 Task: Create a rule from the Agile list, Priority changed -> Complete task in the project AnalyseNow if Priority Cleared then Complete Task
Action: Mouse moved to (112, 335)
Screenshot: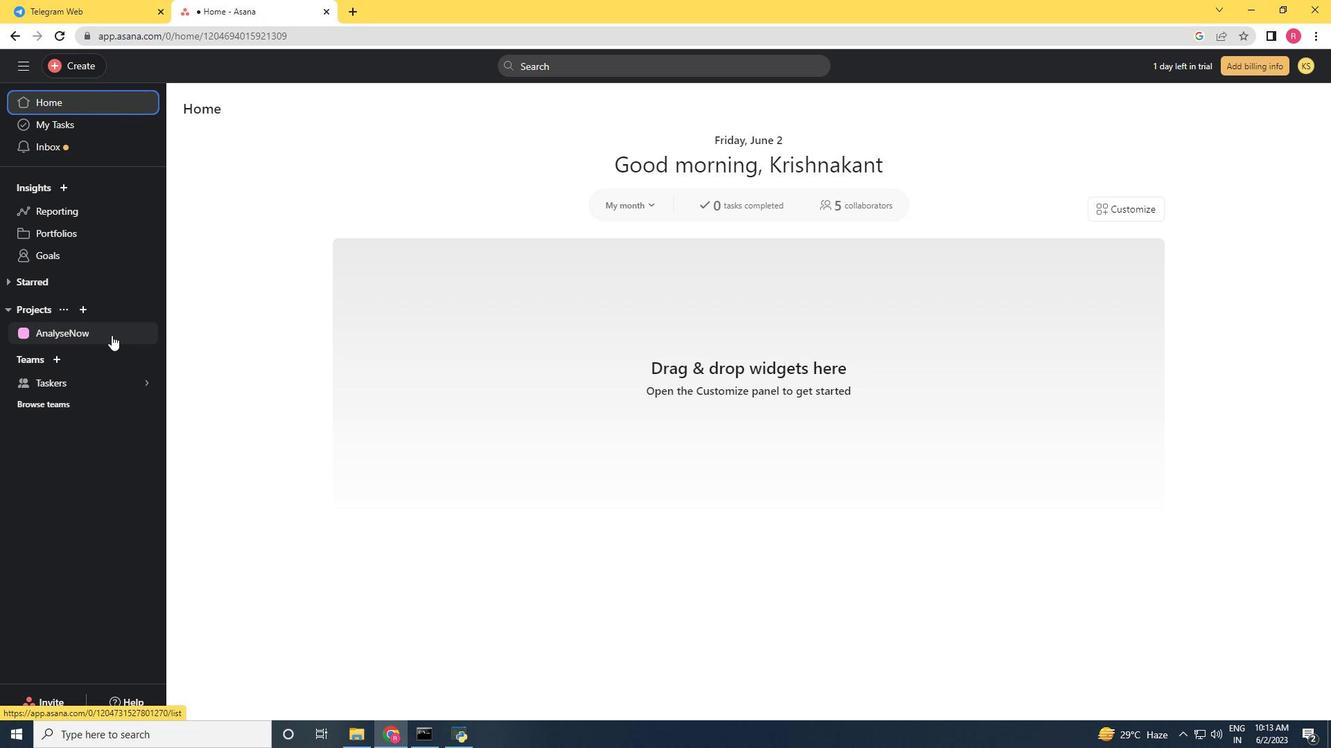 
Action: Mouse pressed left at (112, 335)
Screenshot: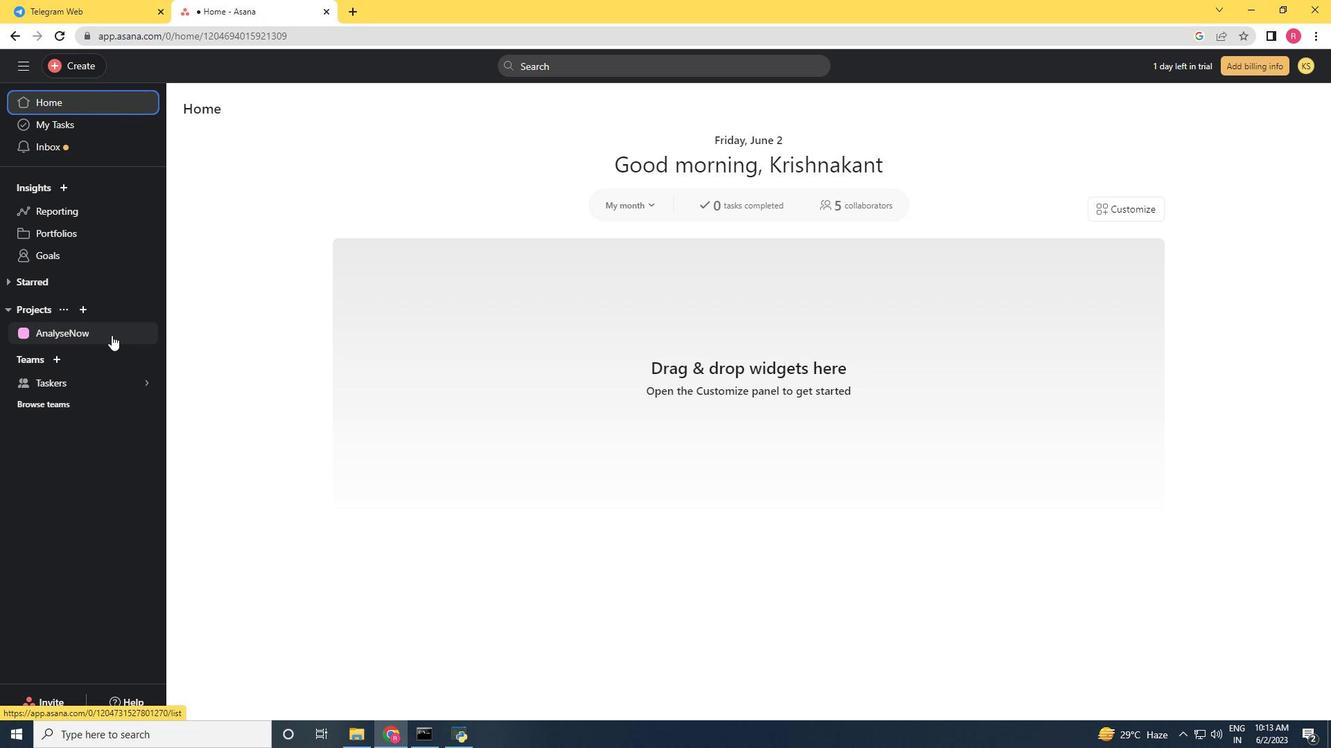 
Action: Mouse moved to (1268, 117)
Screenshot: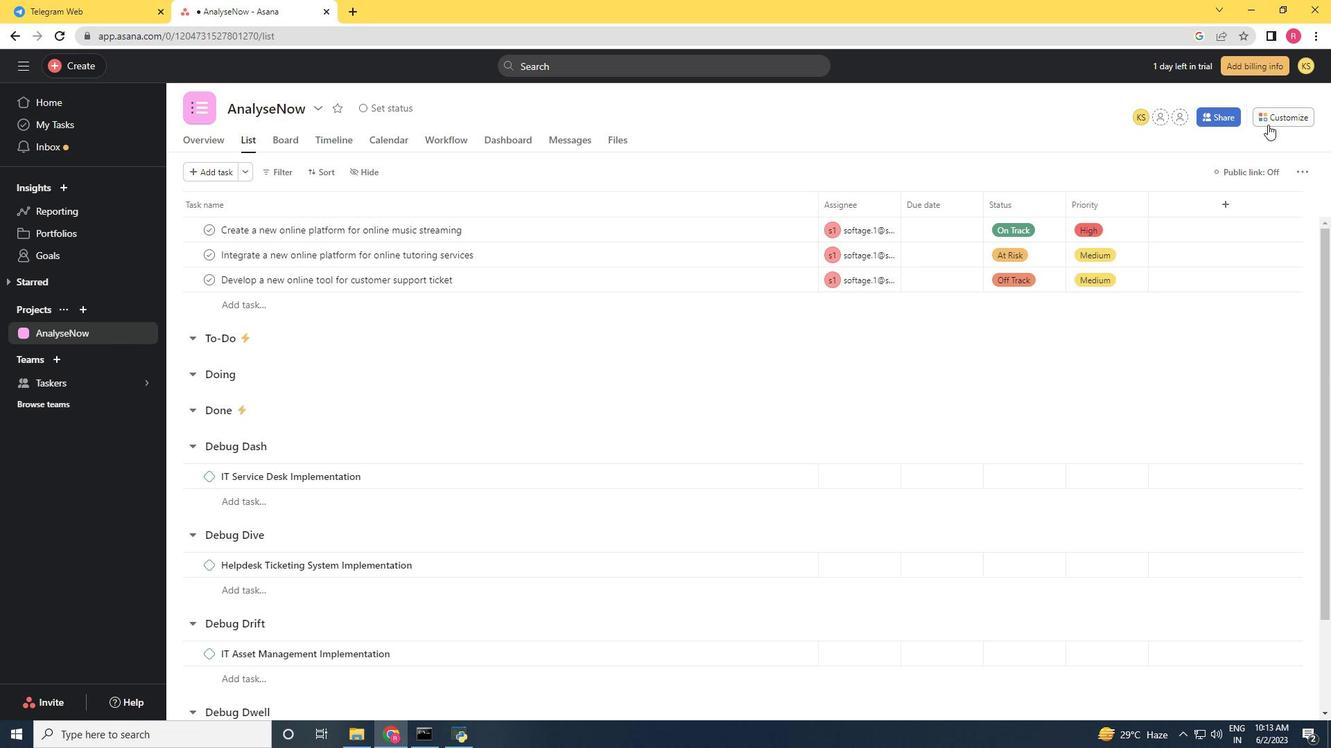 
Action: Mouse pressed left at (1268, 117)
Screenshot: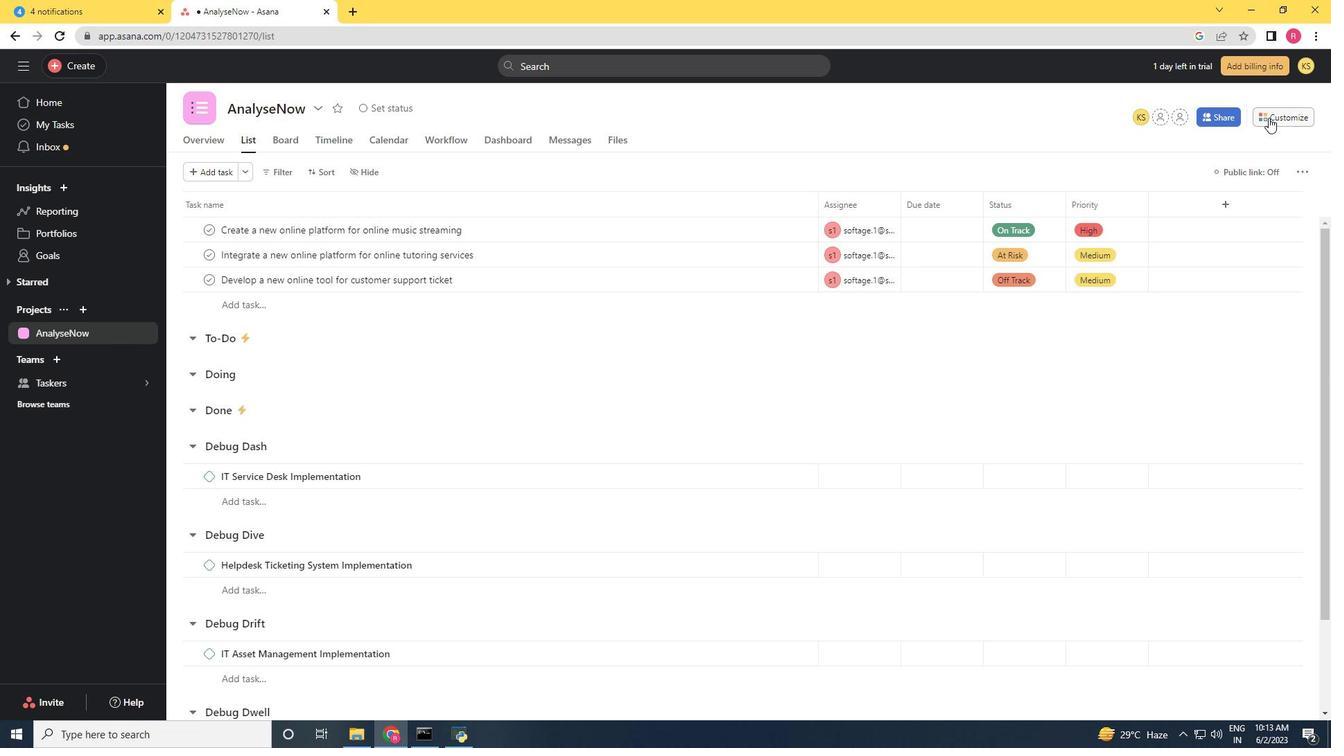 
Action: Mouse moved to (1054, 304)
Screenshot: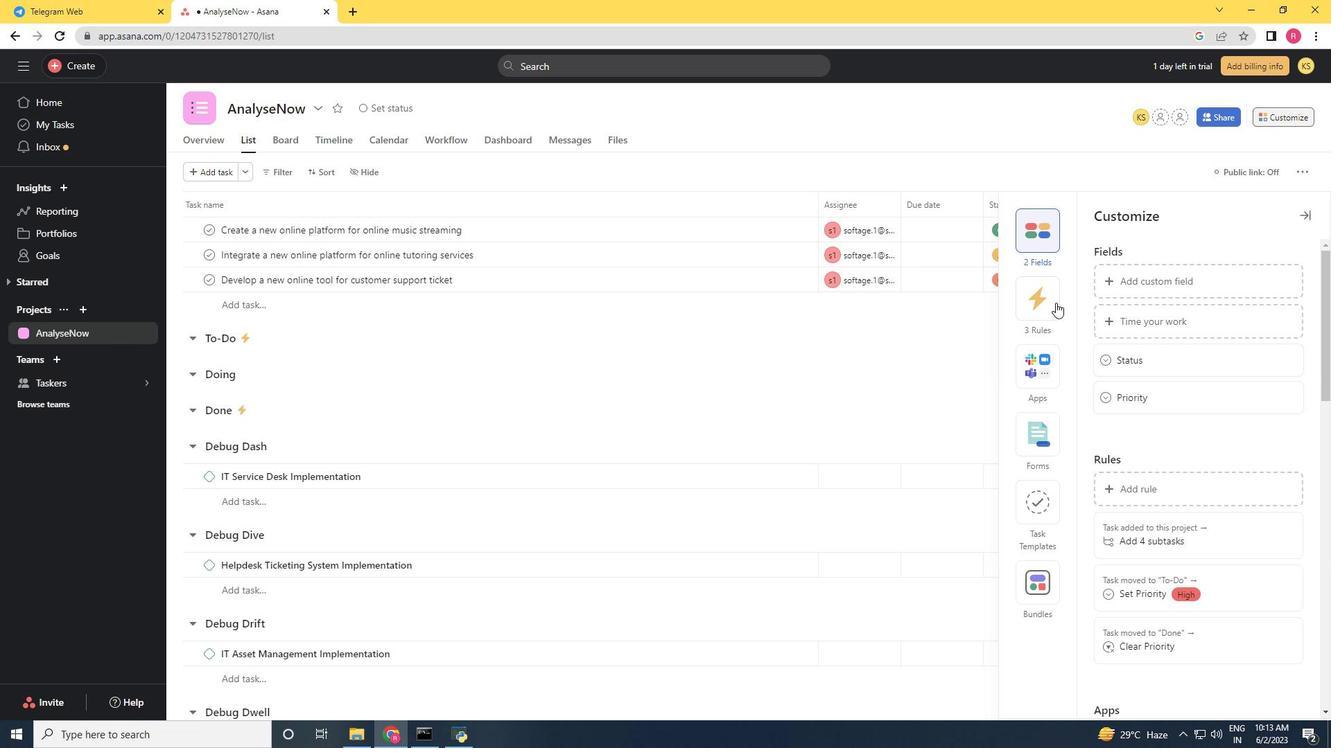 
Action: Mouse pressed left at (1054, 303)
Screenshot: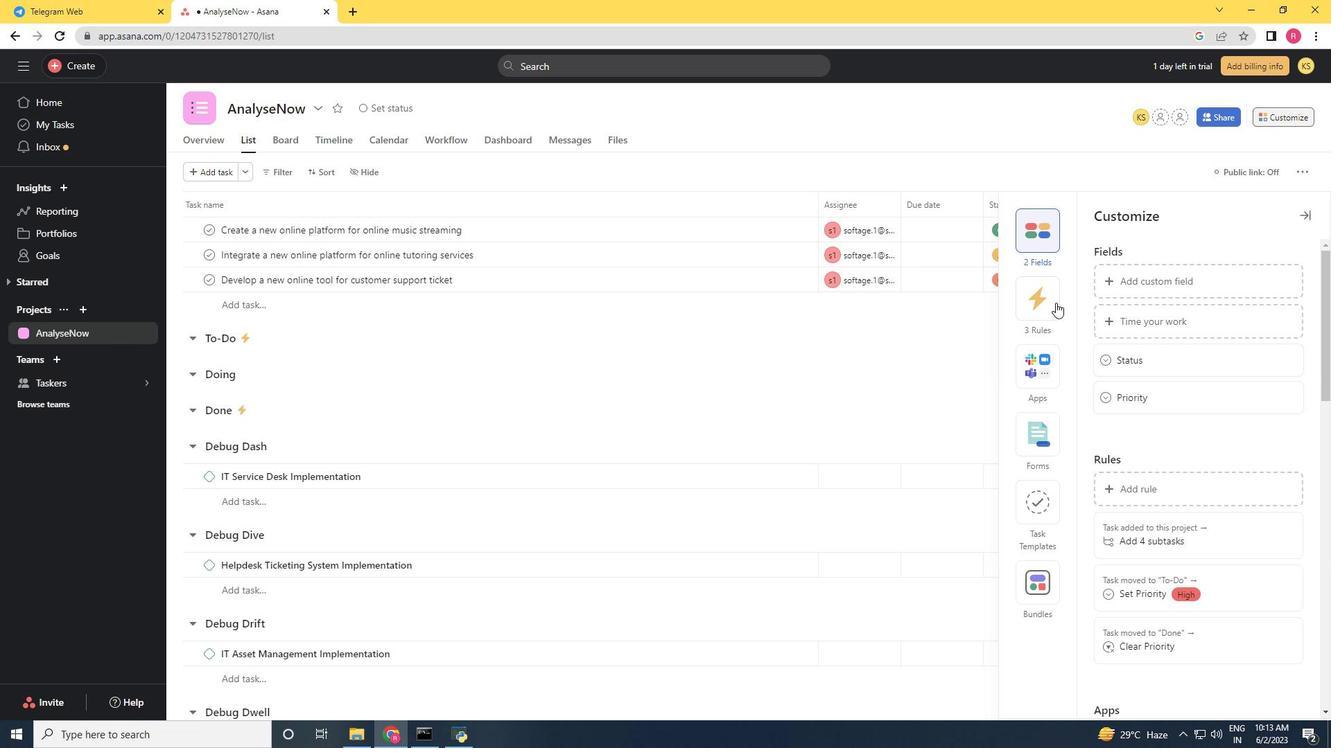 
Action: Mouse moved to (1151, 282)
Screenshot: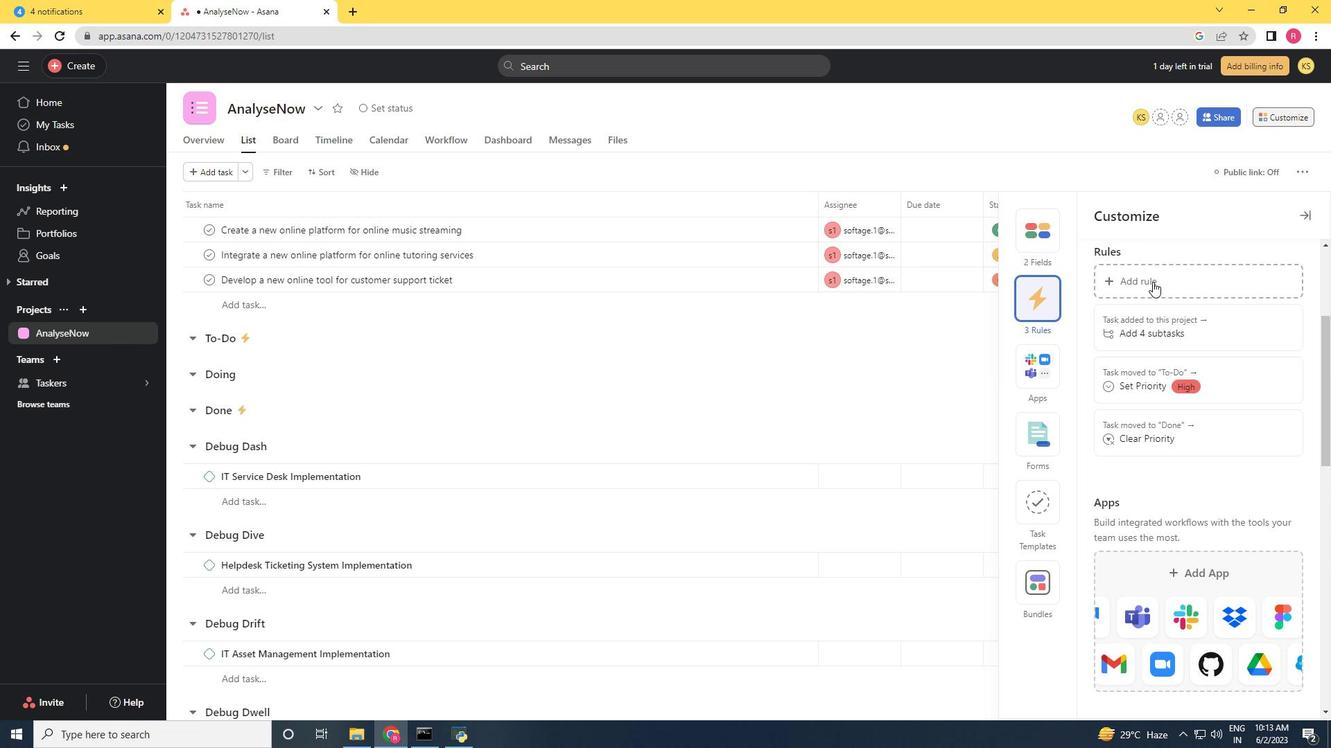 
Action: Mouse pressed left at (1151, 282)
Screenshot: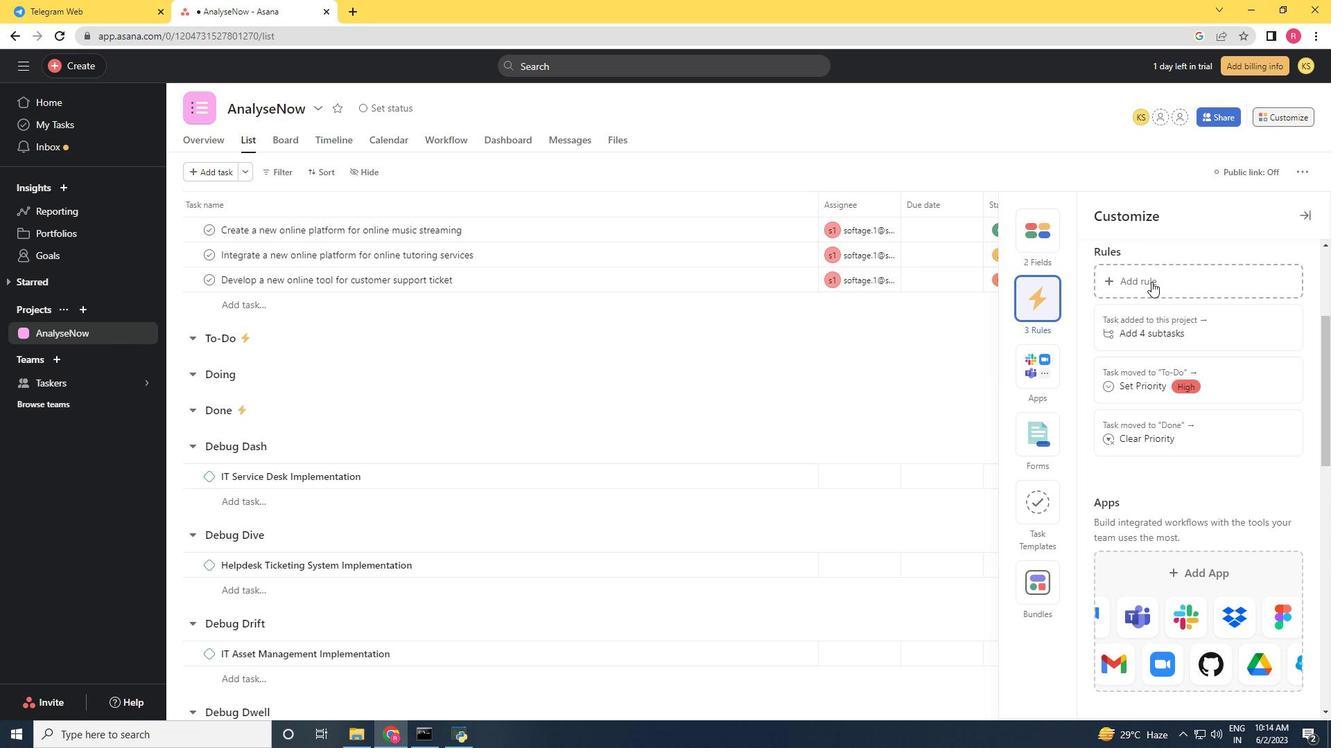 
Action: Mouse moved to (292, 211)
Screenshot: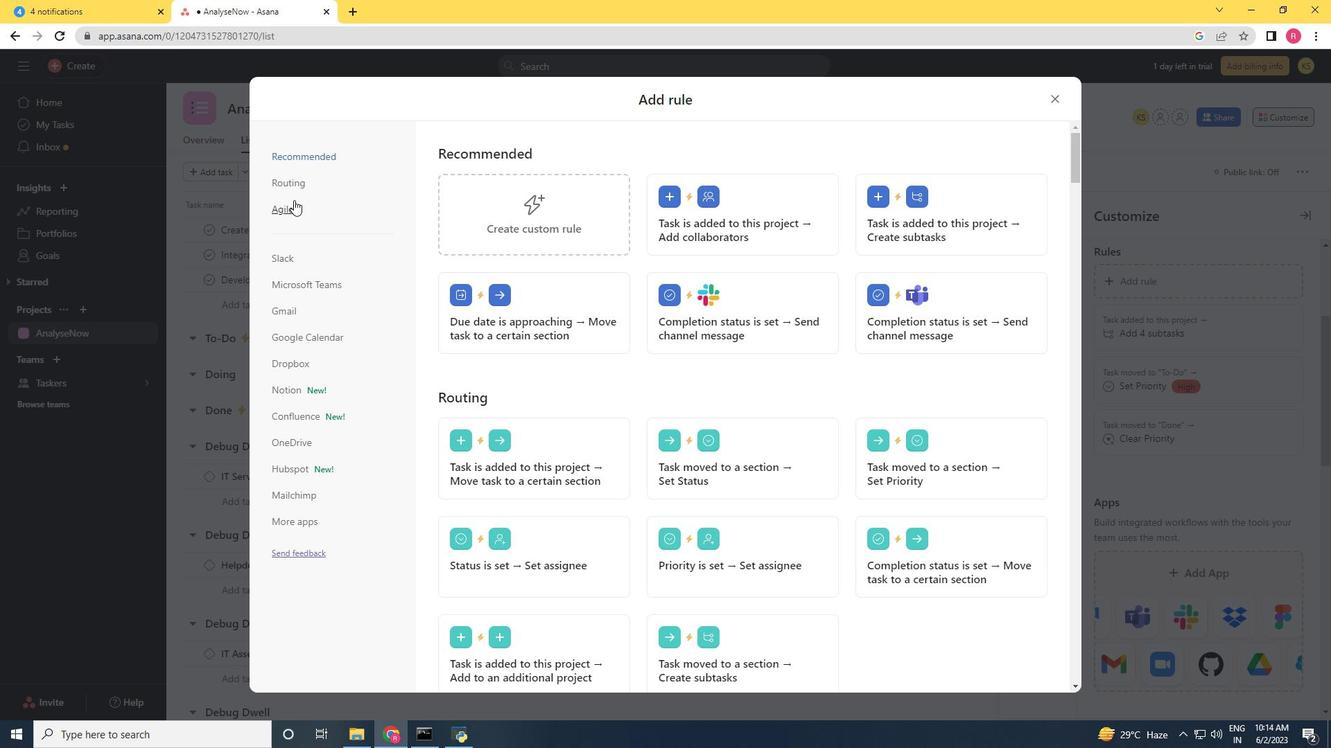 
Action: Mouse pressed left at (292, 211)
Screenshot: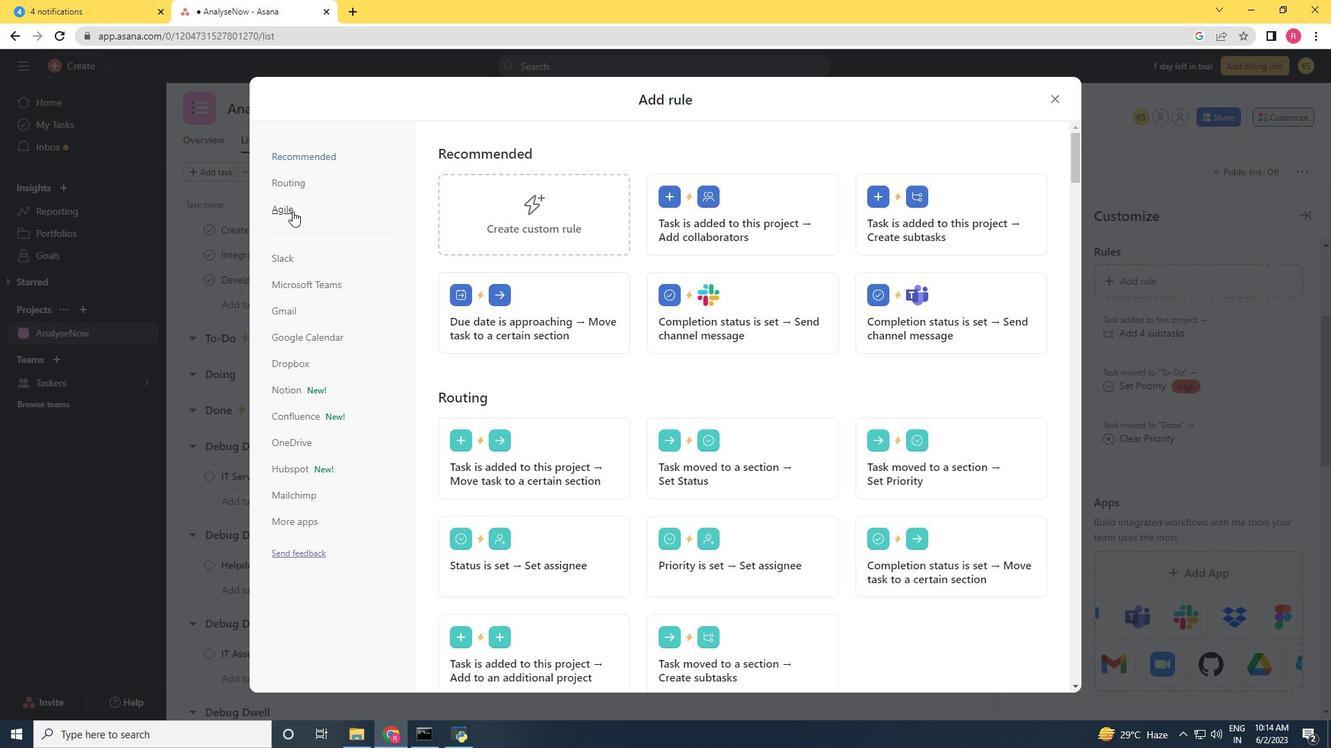 
Action: Mouse moved to (716, 209)
Screenshot: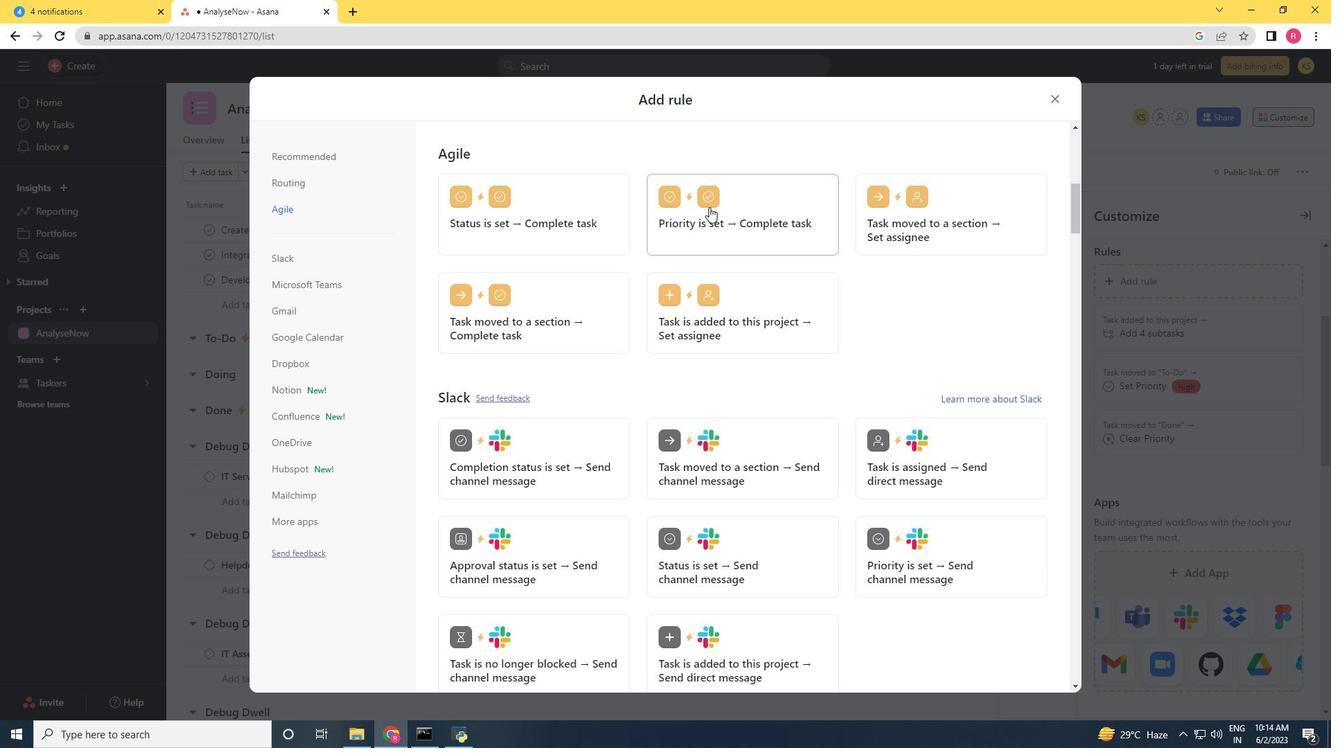 
Action: Mouse pressed left at (716, 209)
Screenshot: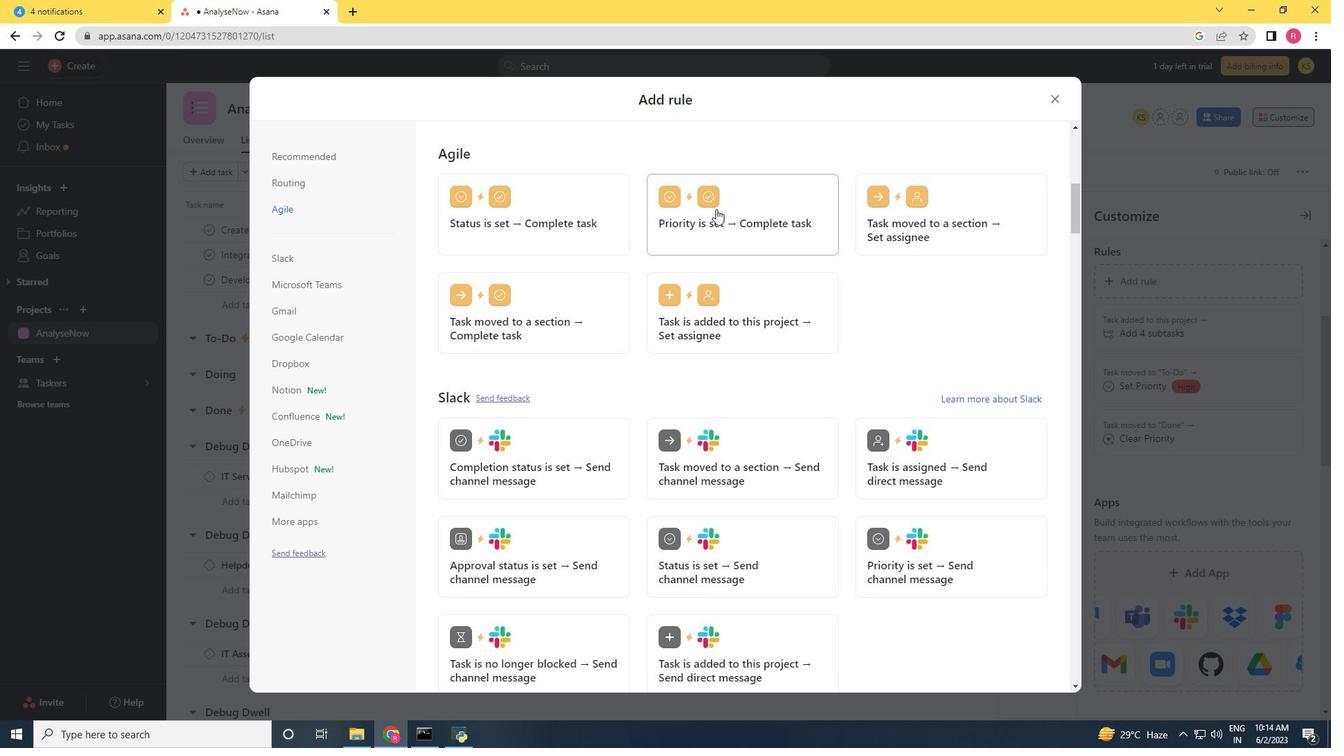 
Action: Mouse moved to (884, 237)
Screenshot: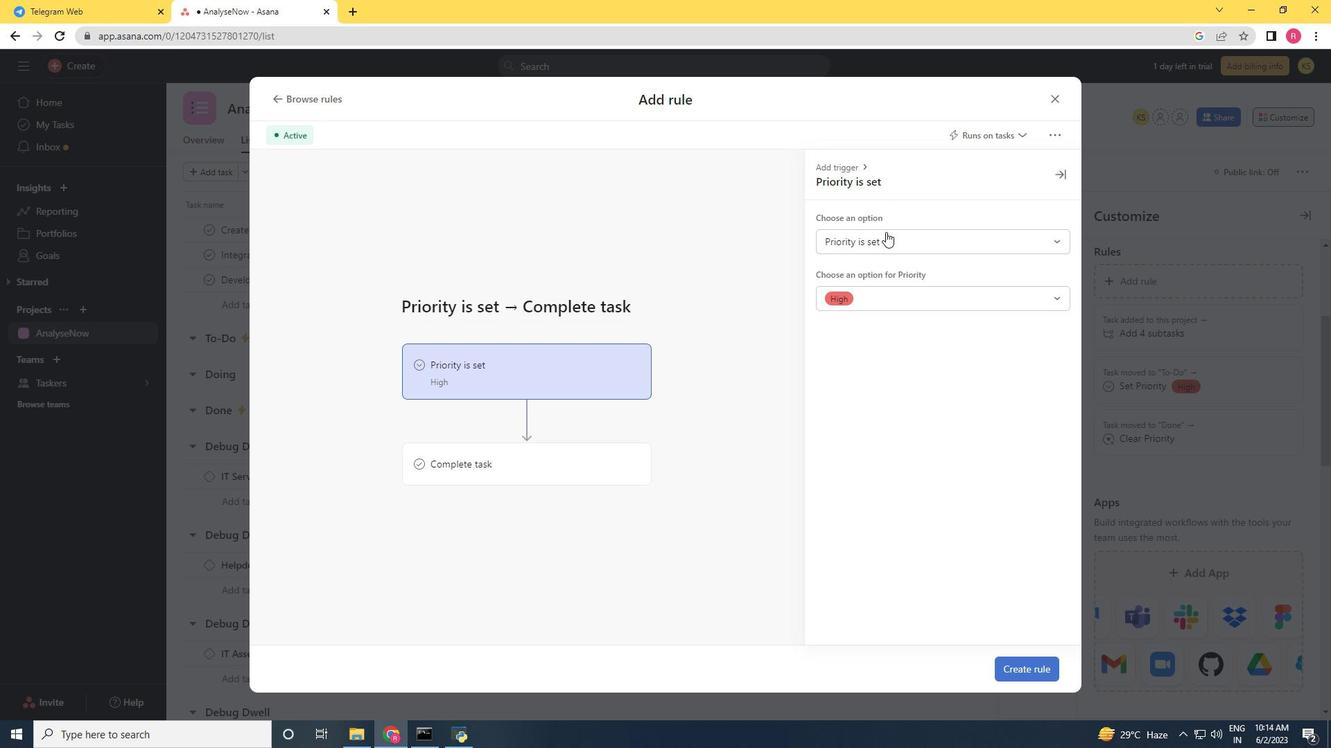 
Action: Mouse pressed left at (884, 237)
Screenshot: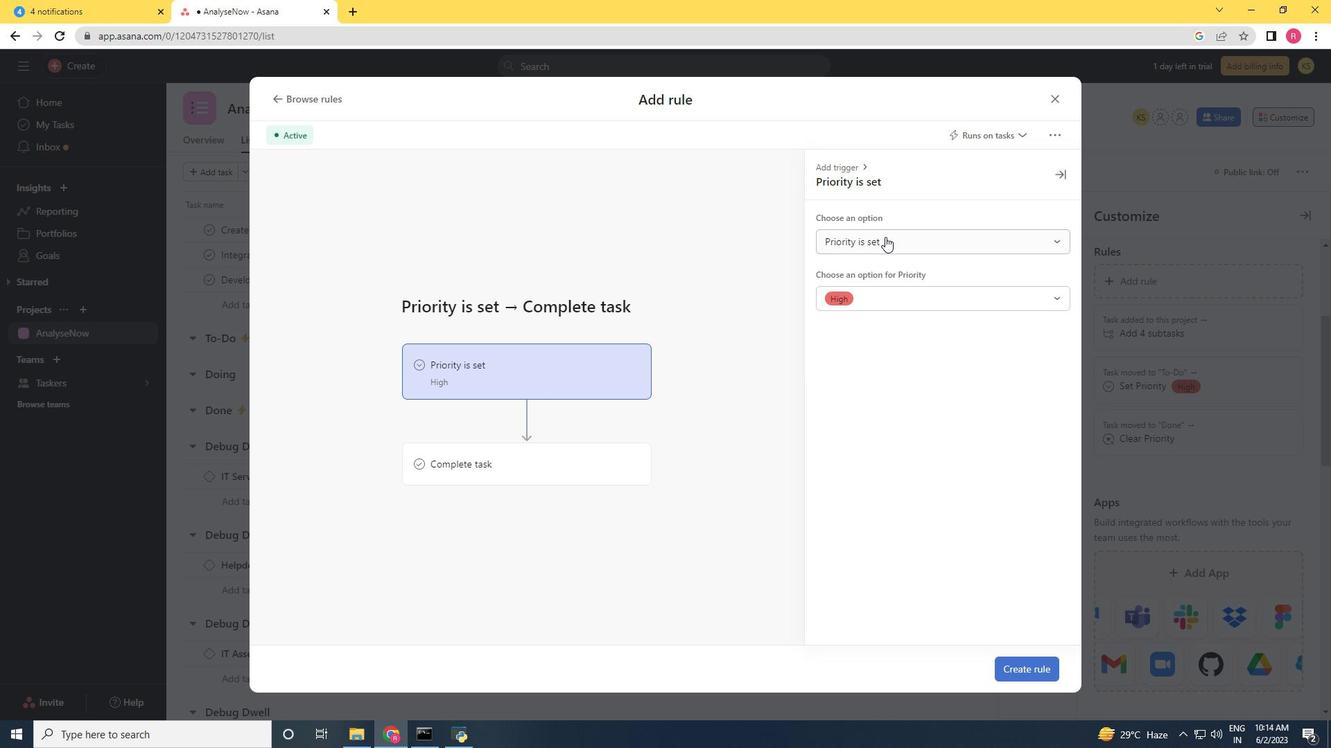 
Action: Mouse moved to (874, 293)
Screenshot: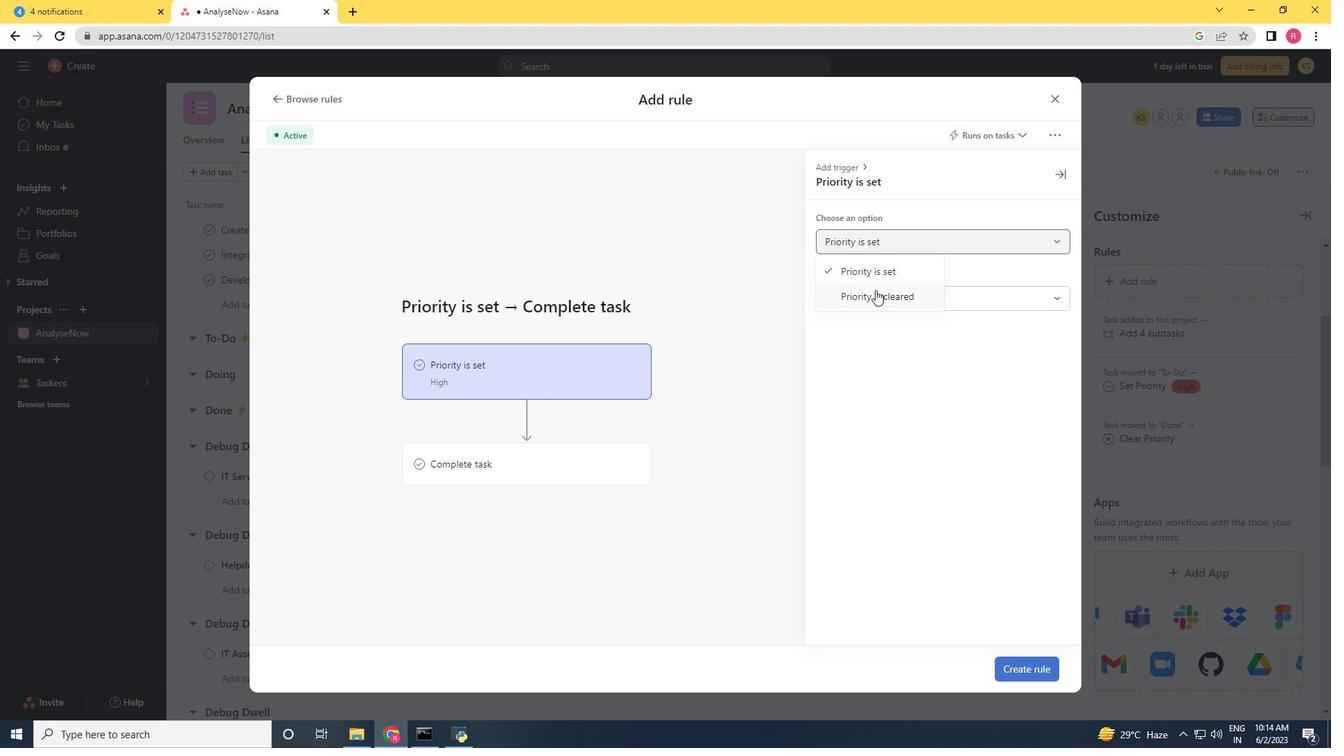 
Action: Mouse pressed left at (874, 293)
Screenshot: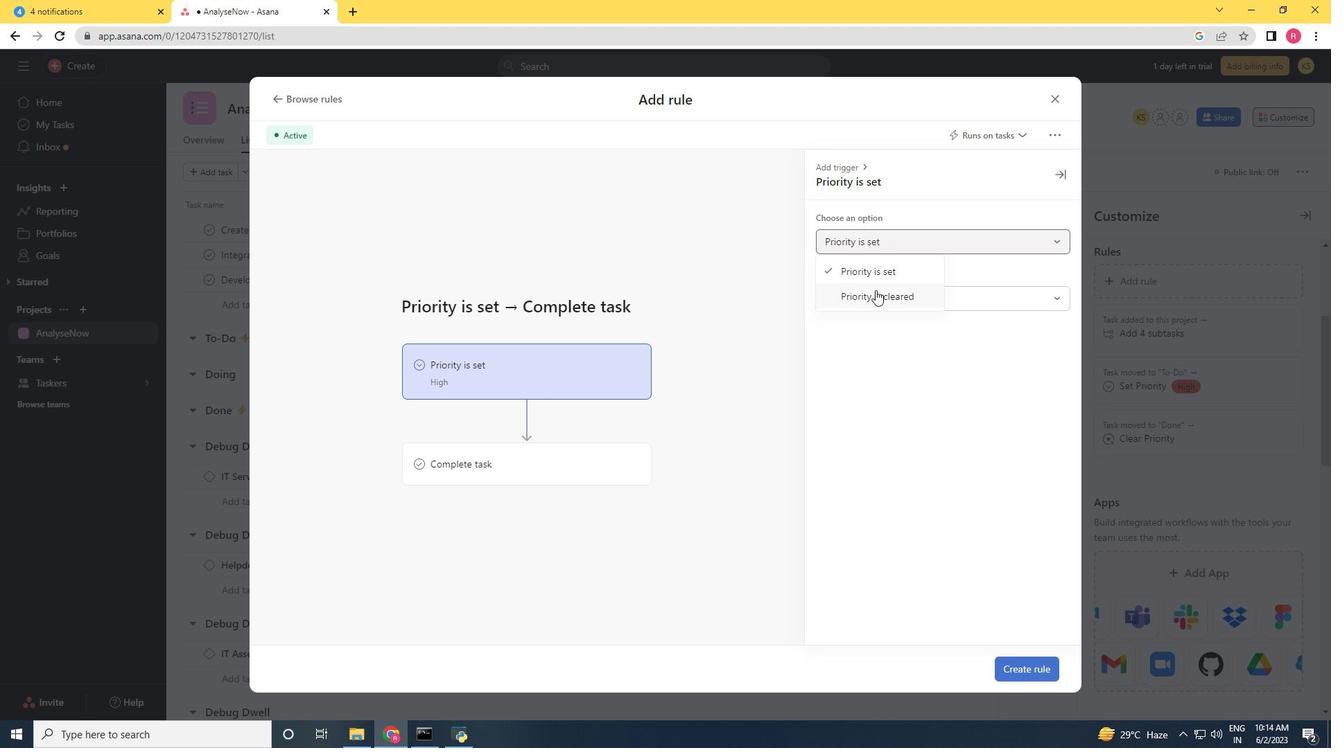 
Action: Mouse moved to (543, 473)
Screenshot: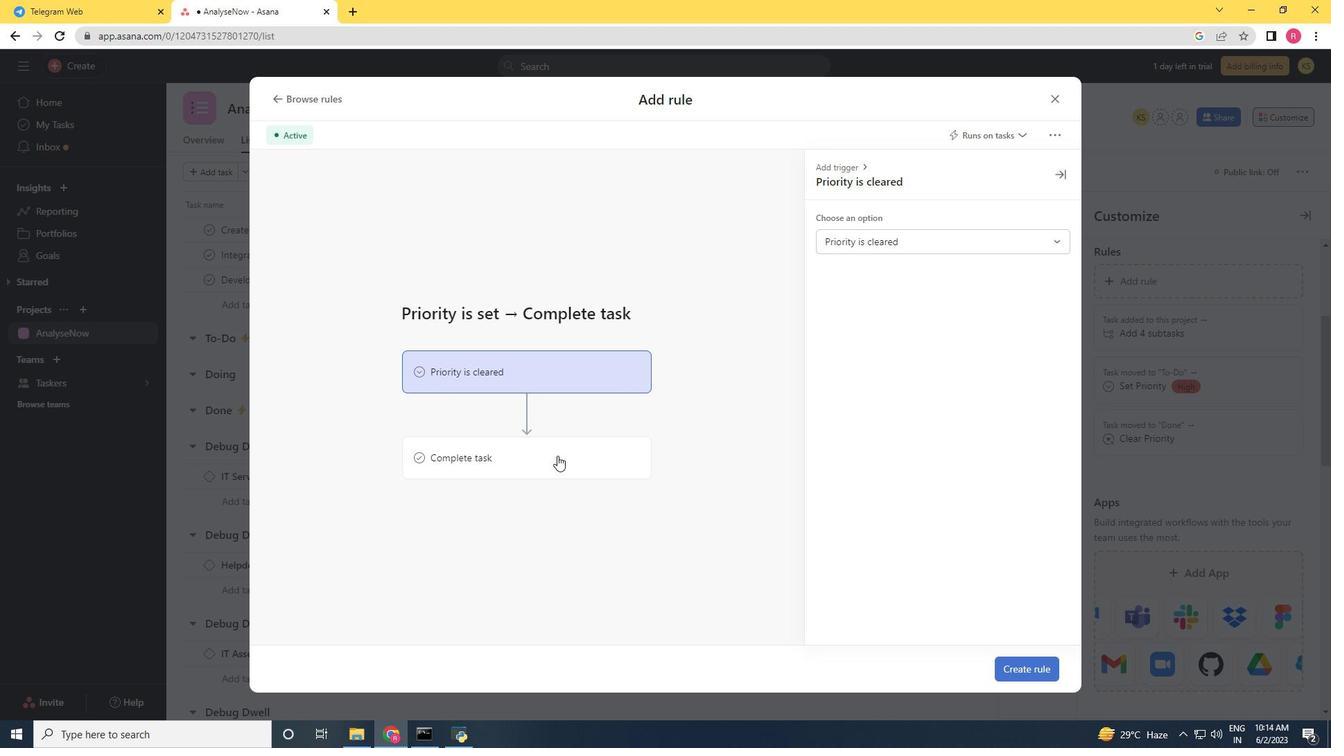 
Action: Mouse pressed left at (543, 473)
Screenshot: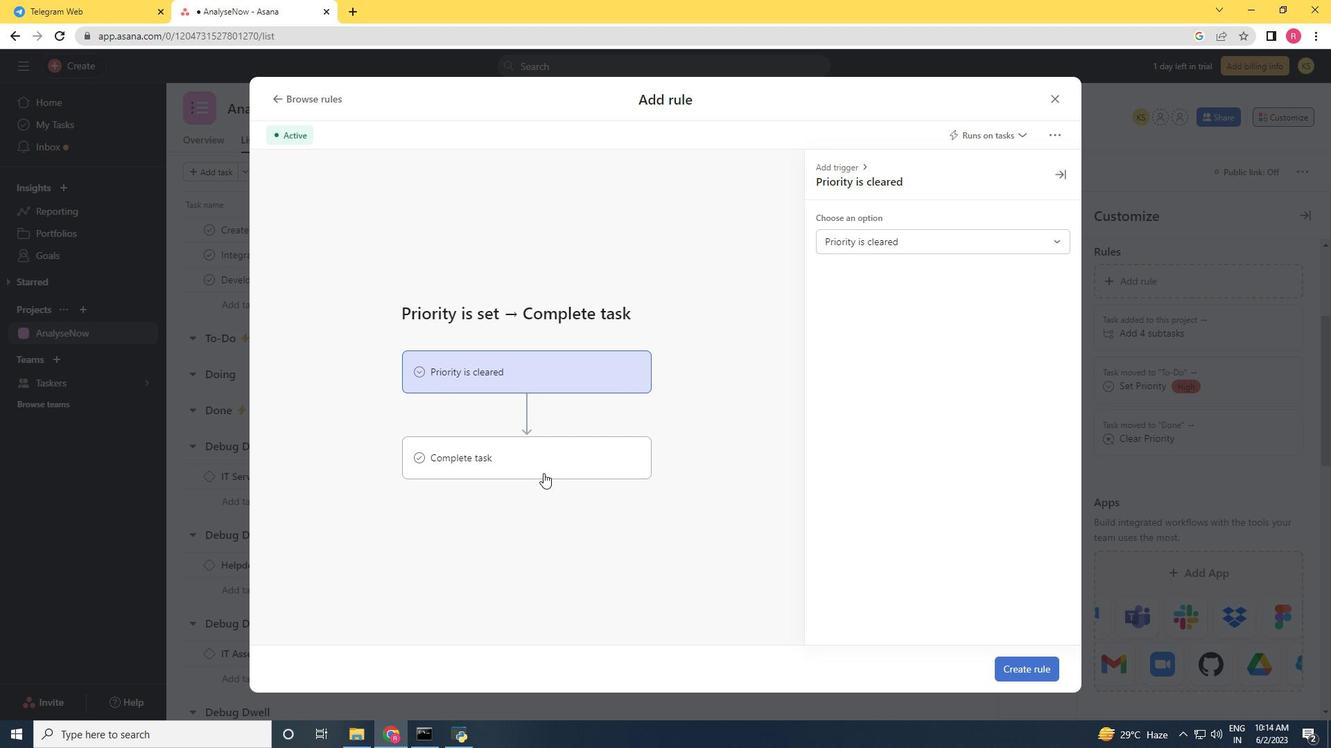 
Action: Mouse moved to (889, 234)
Screenshot: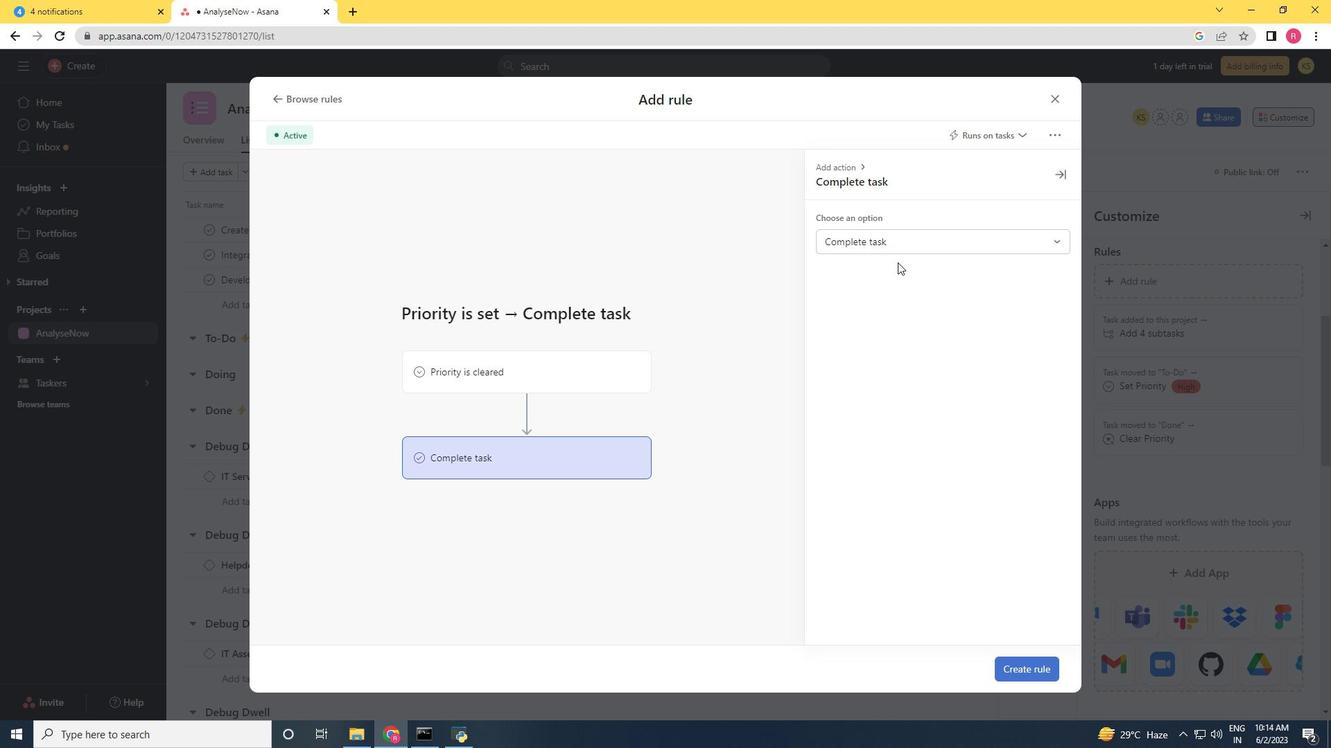 
Action: Mouse pressed left at (889, 234)
Screenshot: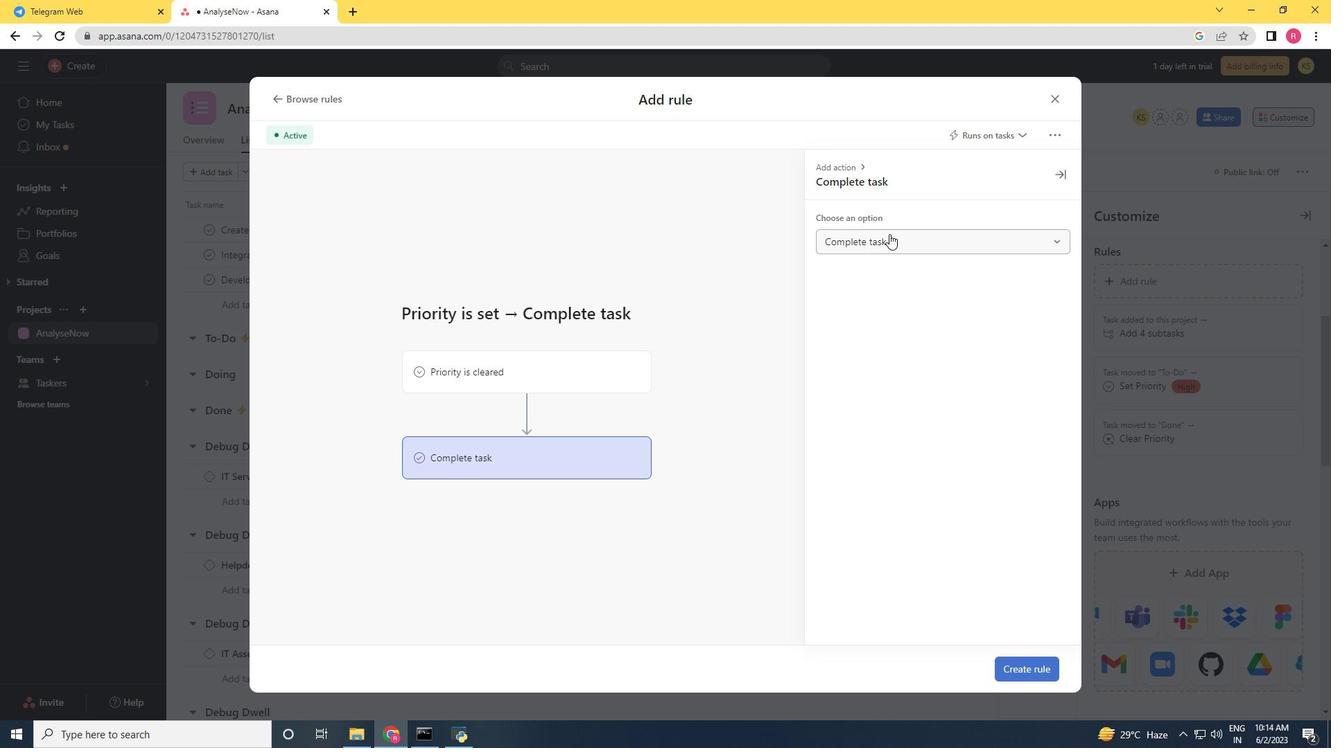
Action: Mouse moved to (889, 271)
Screenshot: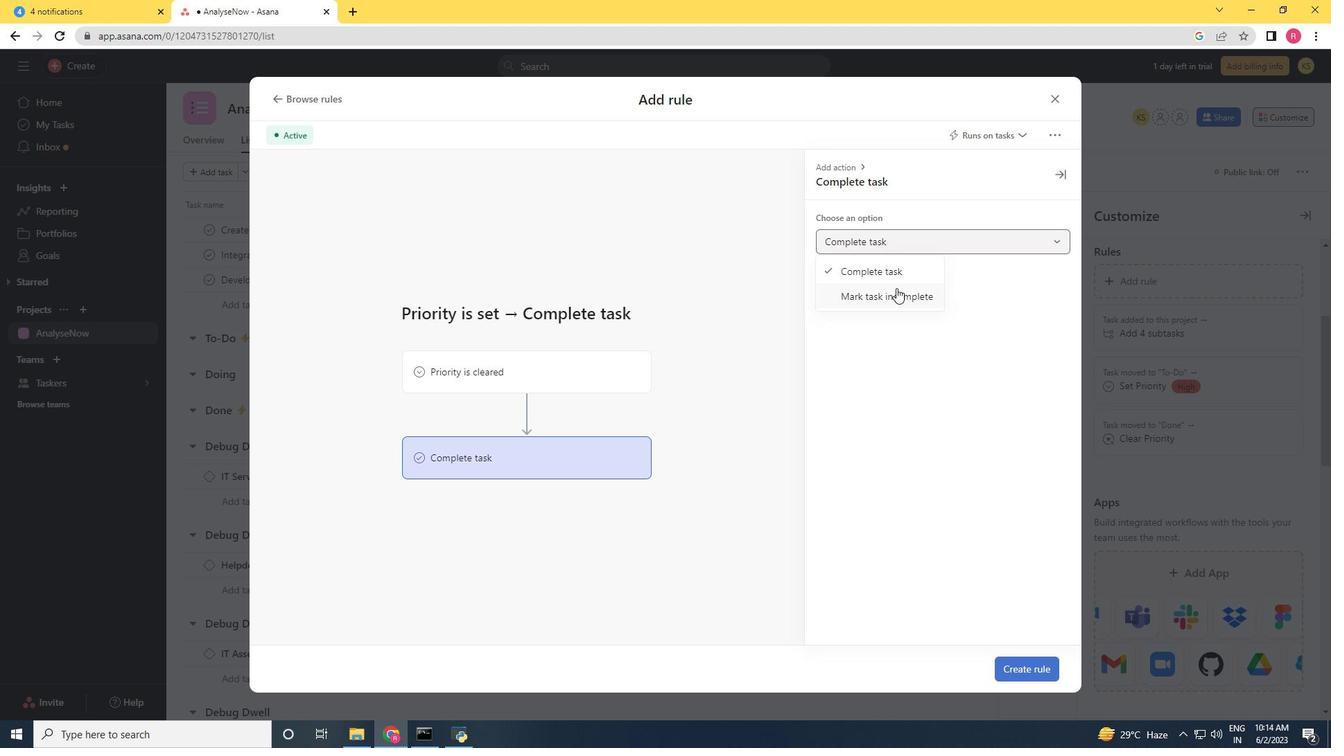 
Action: Mouse pressed left at (889, 271)
Screenshot: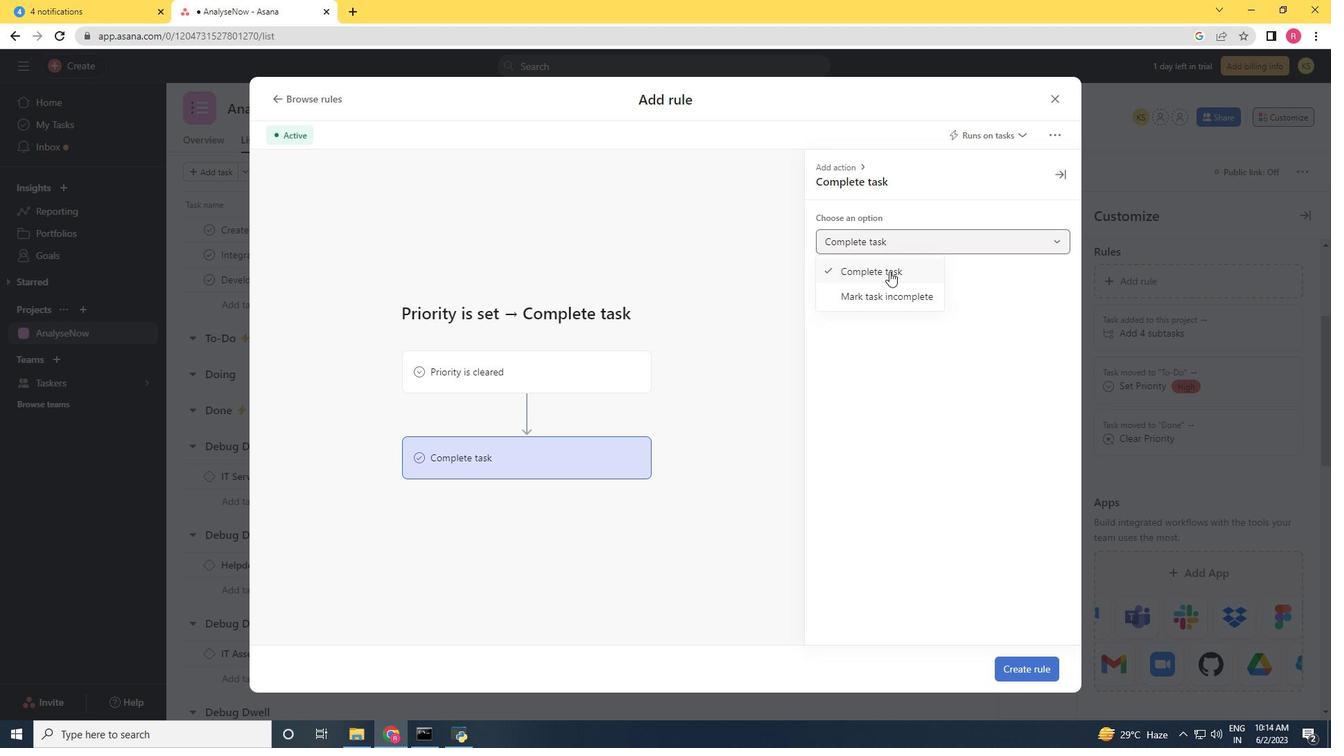 
Action: Mouse moved to (1014, 669)
Screenshot: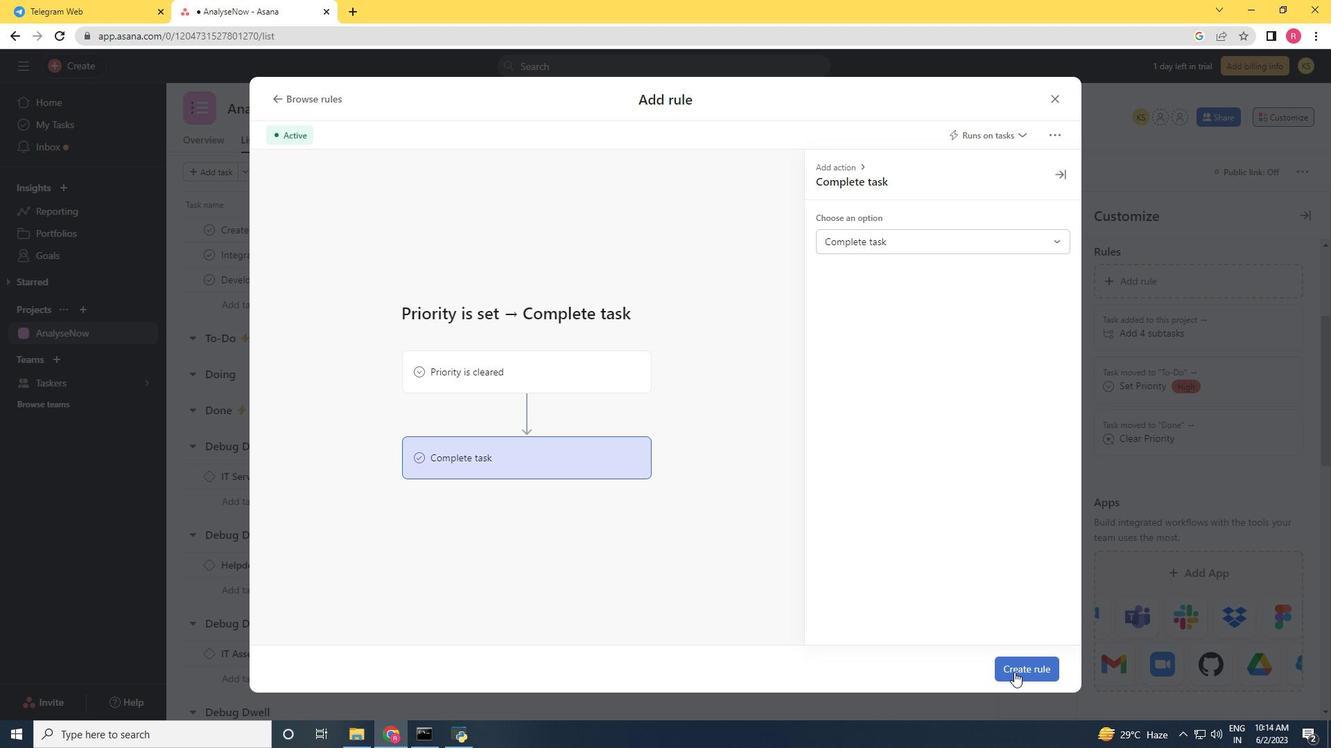 
Action: Mouse pressed left at (1014, 669)
Screenshot: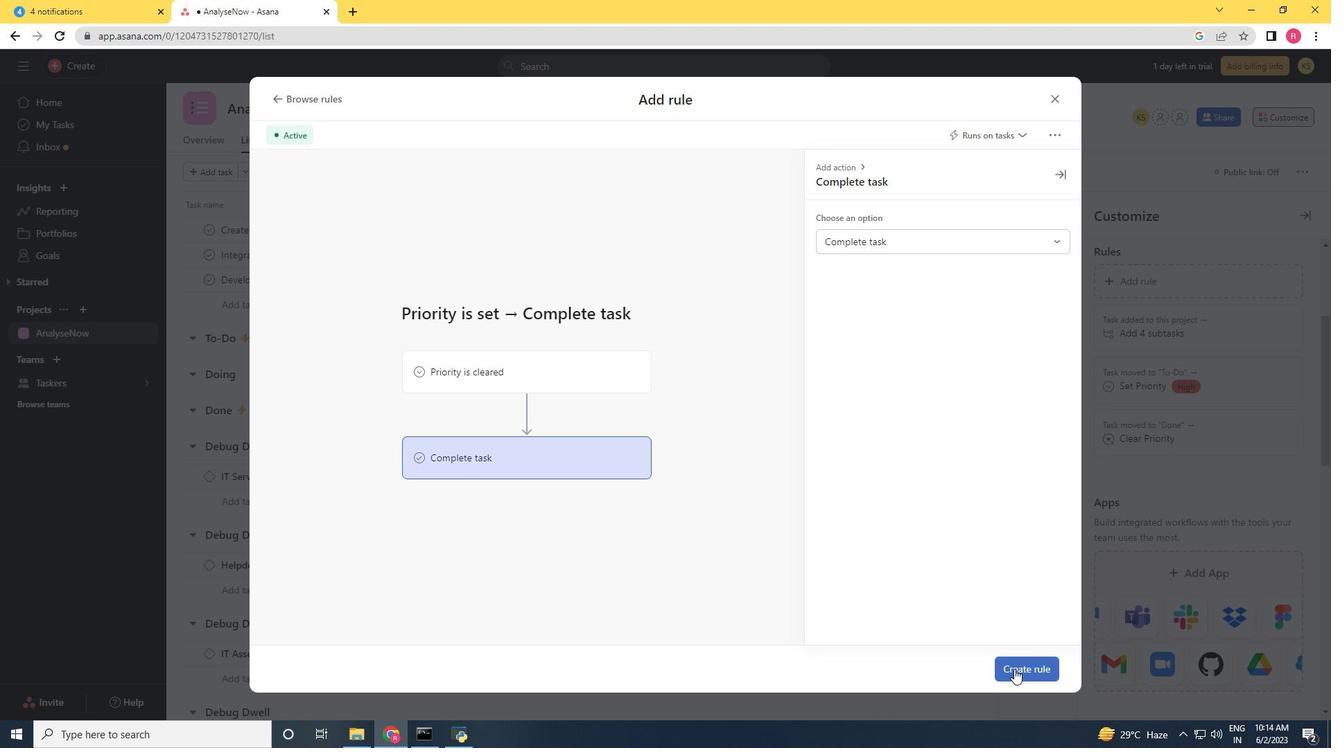 
Action: Mouse moved to (919, 670)
Screenshot: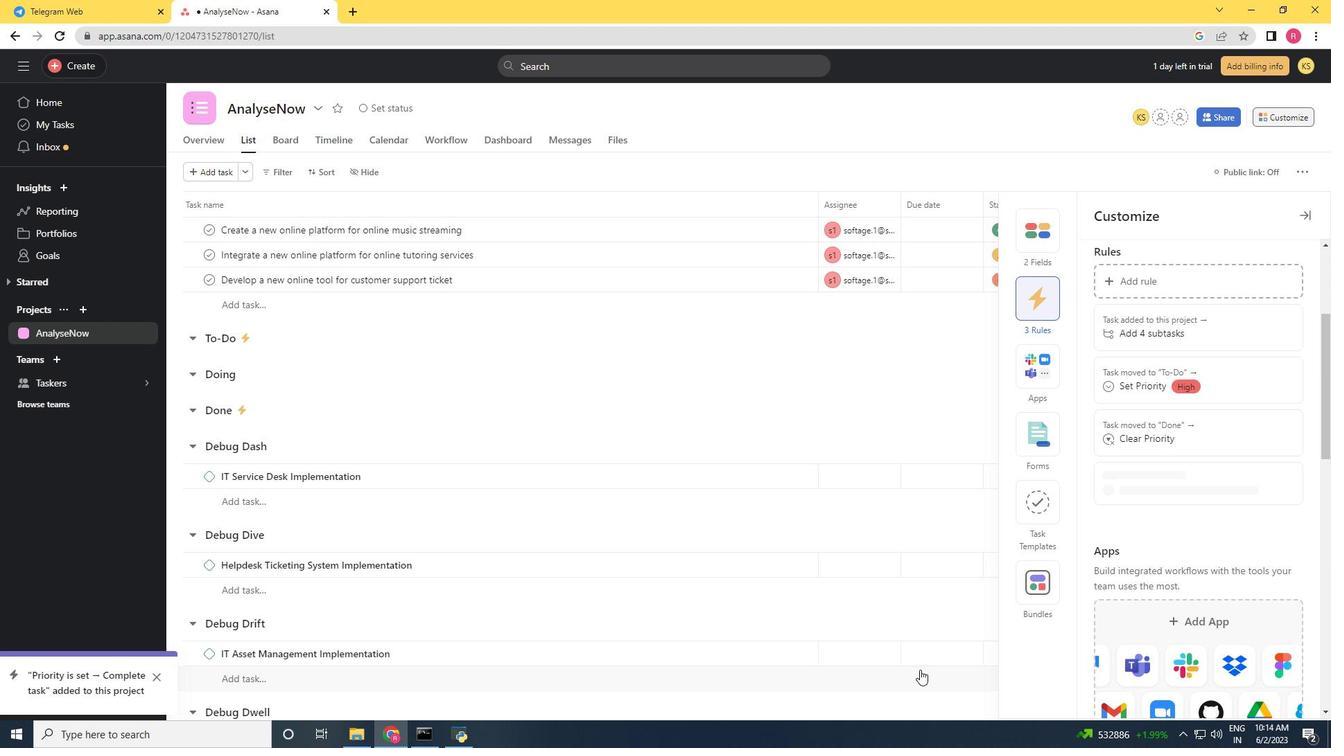
